 Task: Apply Clip Filter to Vignette
Action: Mouse moved to (792, 311)
Screenshot: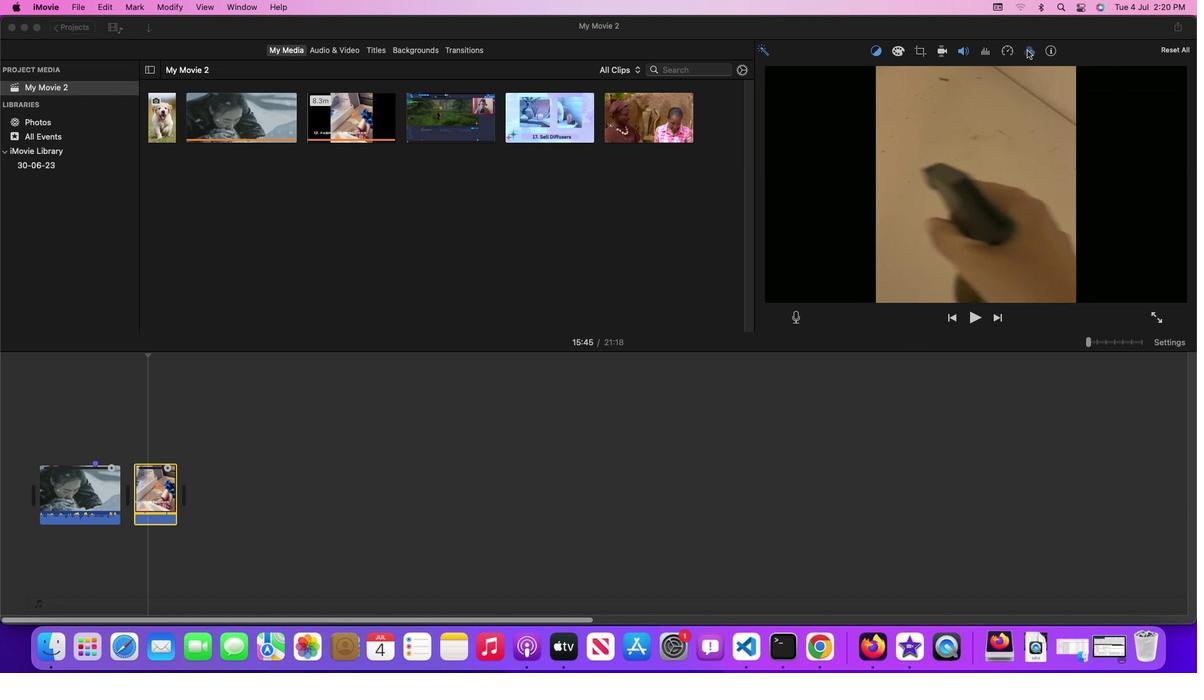 
Action: Mouse pressed left at (792, 311)
Screenshot: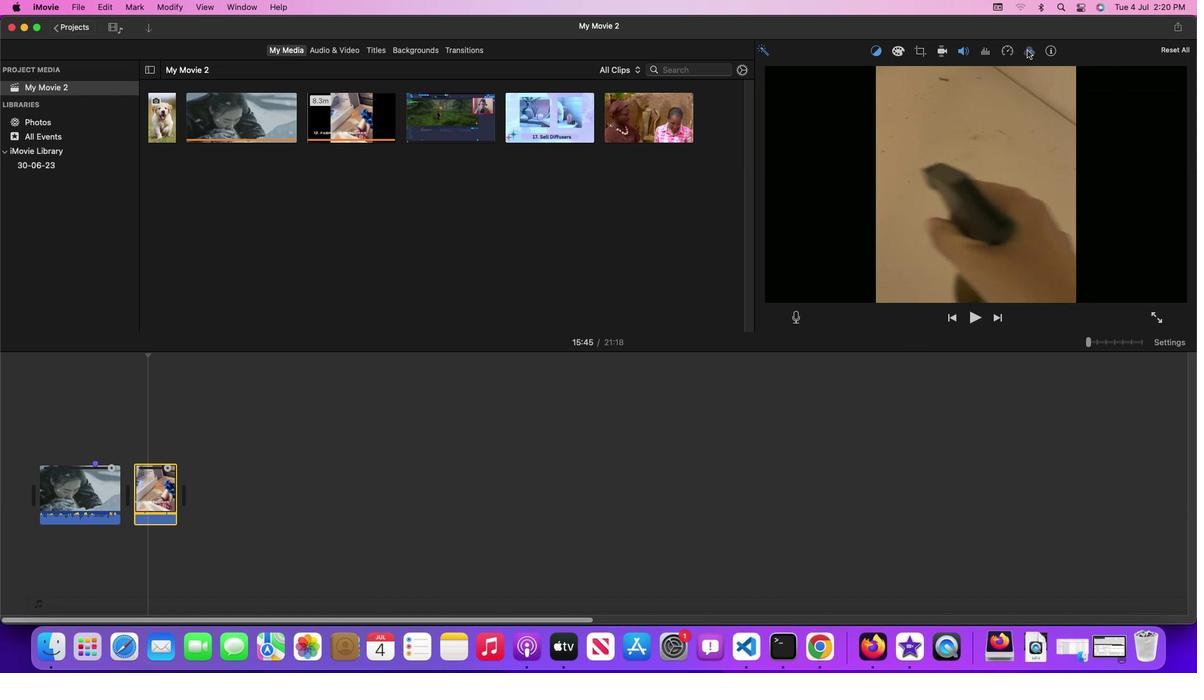
Action: Mouse moved to (792, 311)
Screenshot: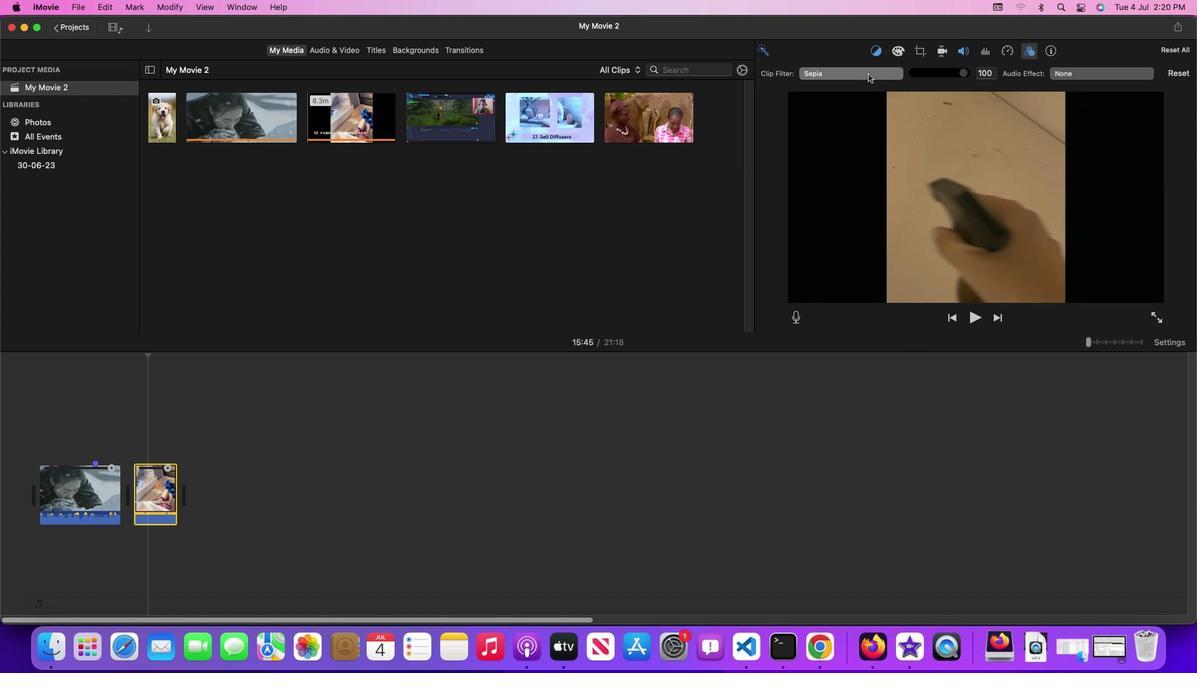 
Action: Mouse pressed left at (792, 311)
Screenshot: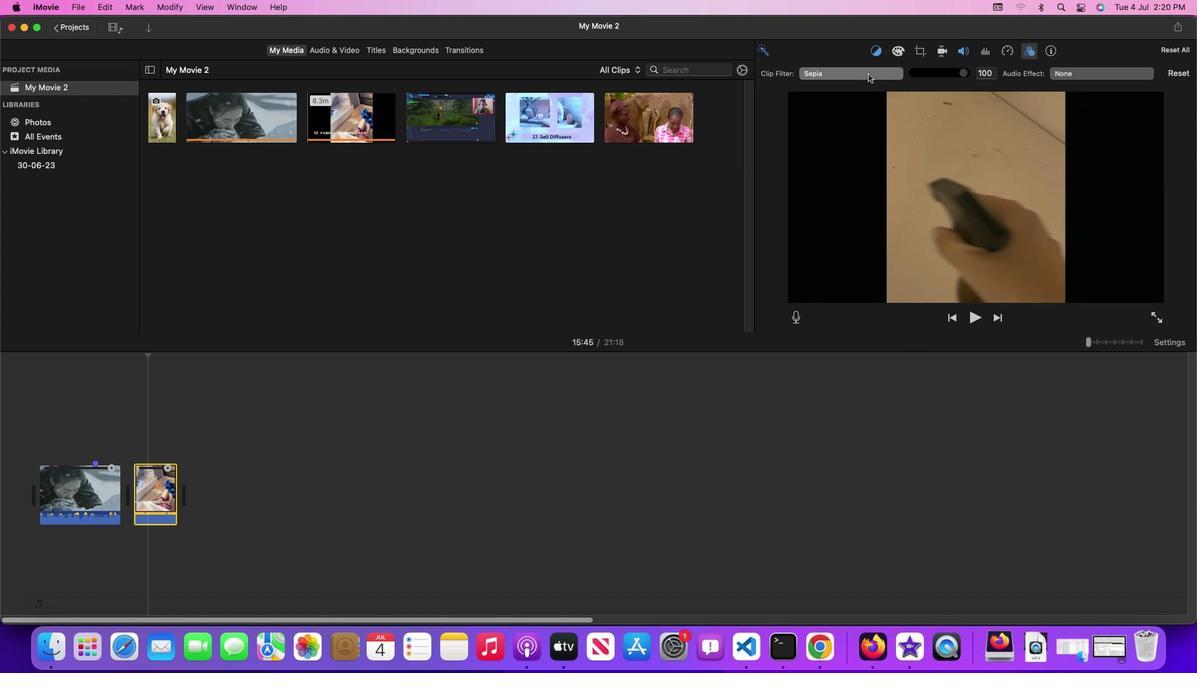 
Action: Mouse moved to (792, 311)
Screenshot: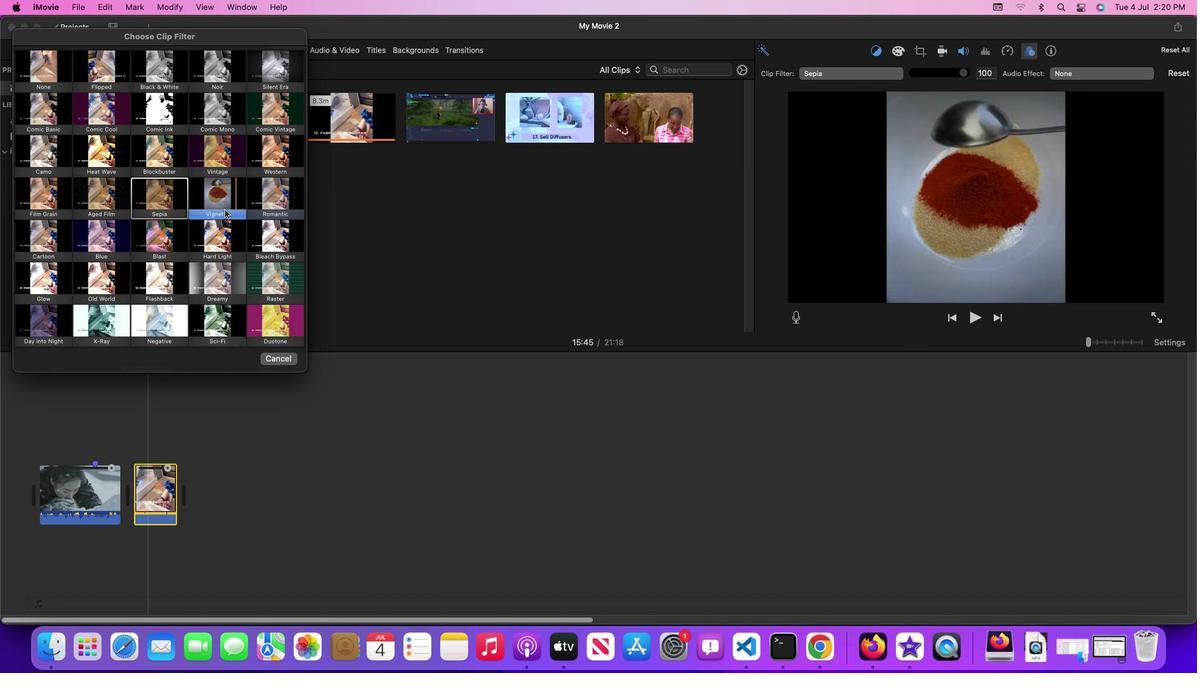 
Action: Mouse pressed left at (792, 311)
Screenshot: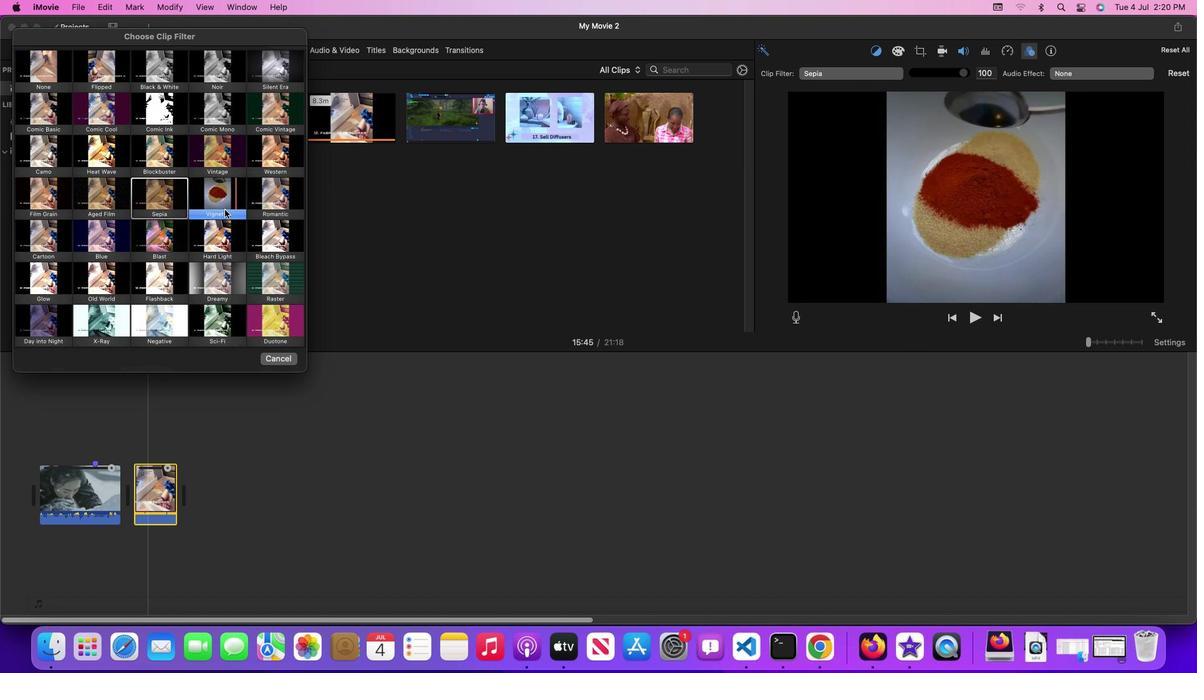 
Action: Mouse moved to (792, 311)
Screenshot: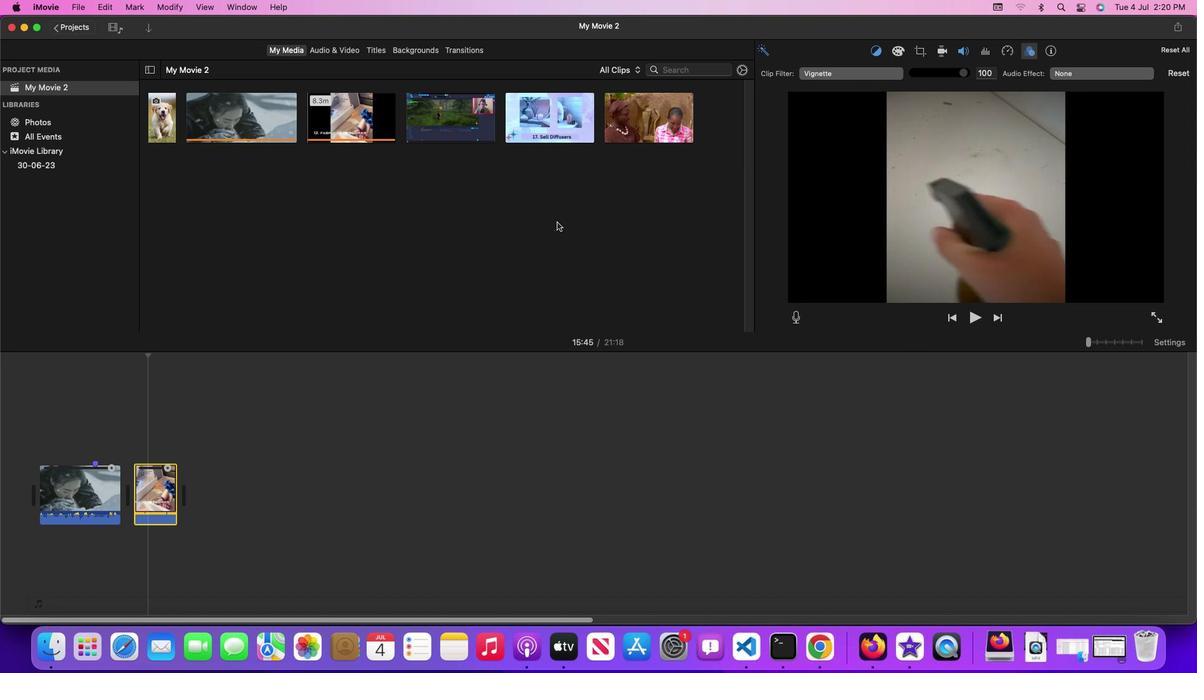 
